 Task: Add Sprouts Veggie Straws to the cart.
Action: Mouse moved to (222, 106)
Screenshot: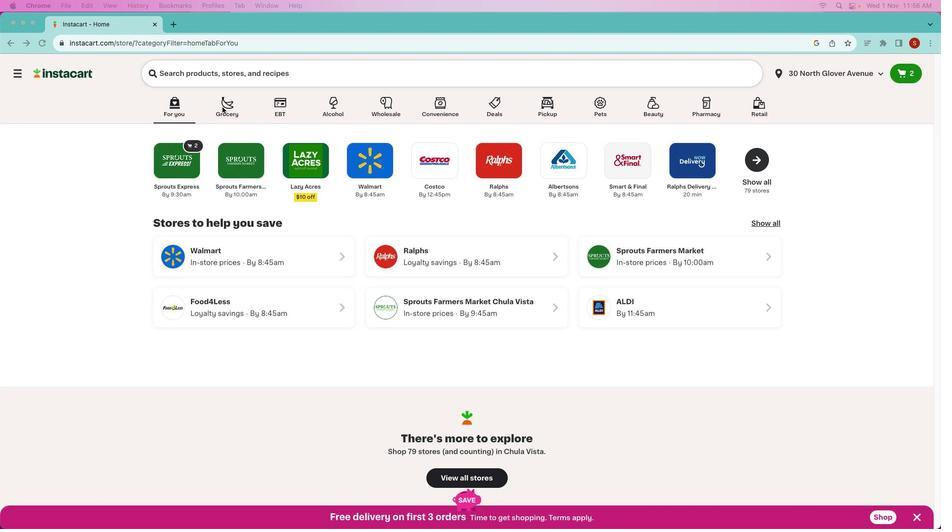 
Action: Mouse pressed left at (222, 106)
Screenshot: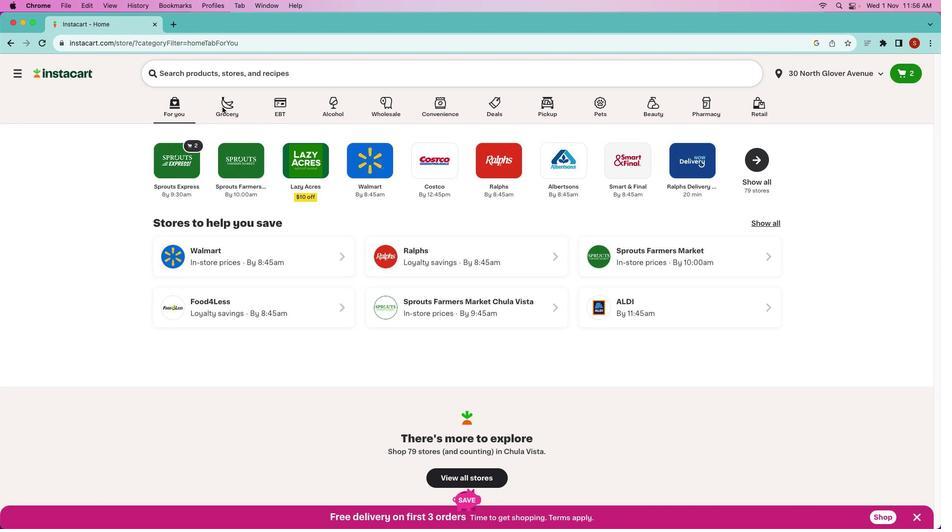 
Action: Mouse pressed left at (222, 106)
Screenshot: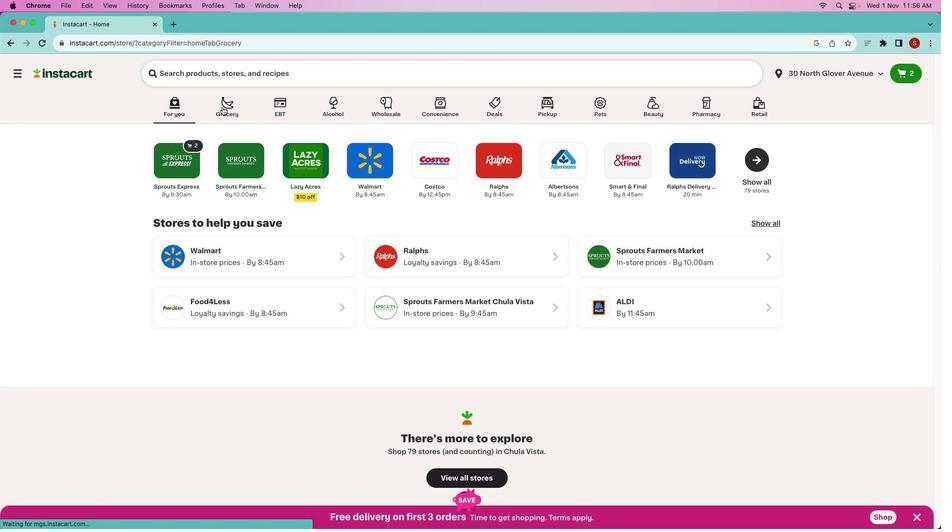 
Action: Mouse moved to (493, 237)
Screenshot: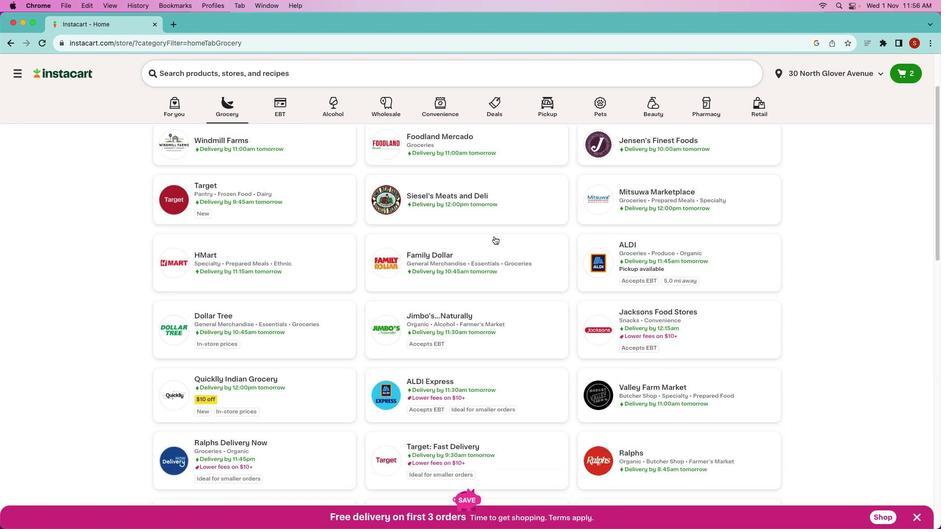 
Action: Mouse scrolled (493, 237) with delta (0, 0)
Screenshot: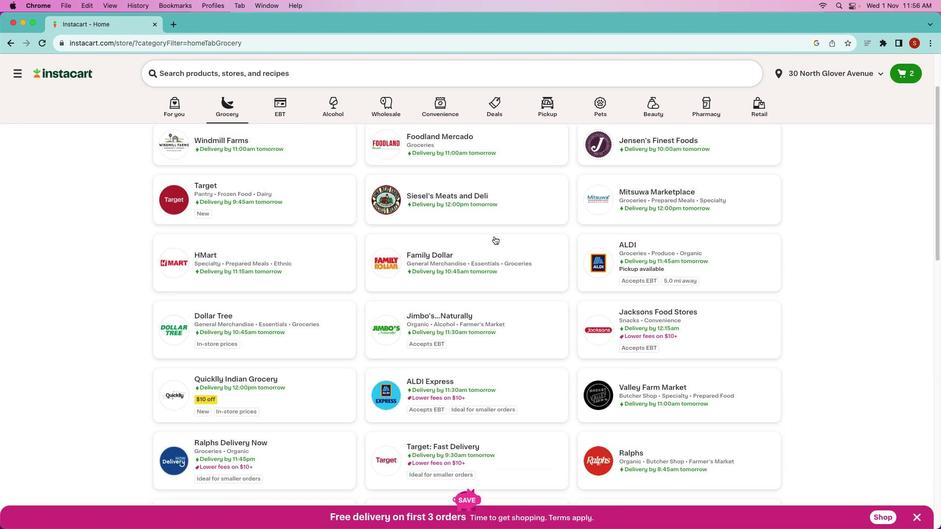 
Action: Mouse scrolled (493, 237) with delta (0, 0)
Screenshot: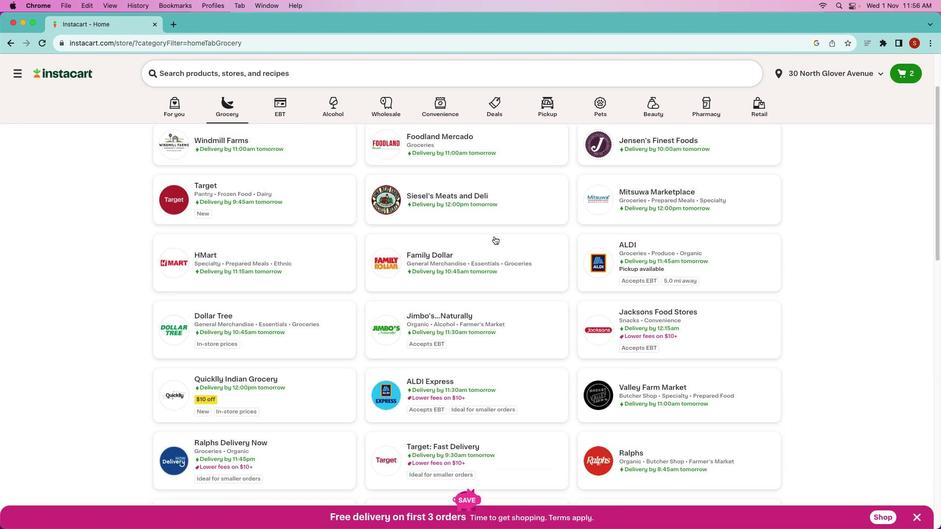 
Action: Mouse moved to (494, 237)
Screenshot: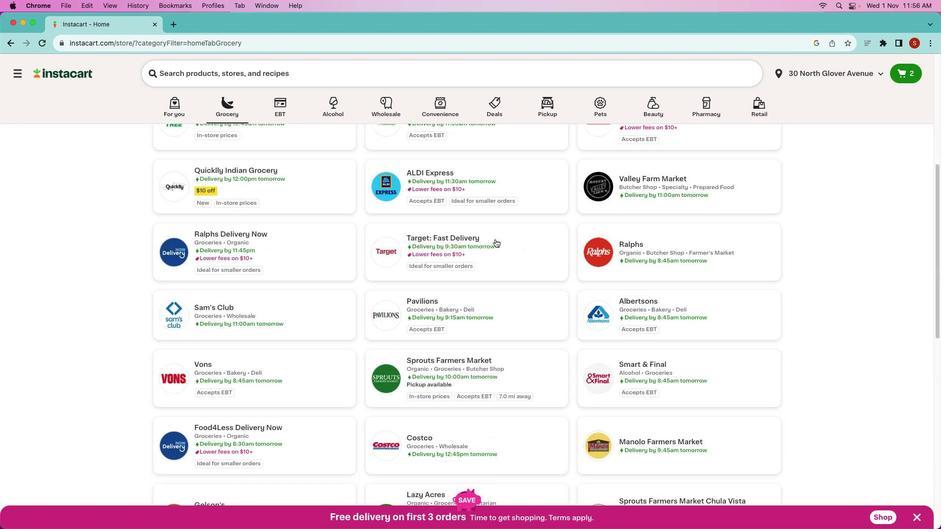 
Action: Mouse scrolled (494, 237) with delta (0, -1)
Screenshot: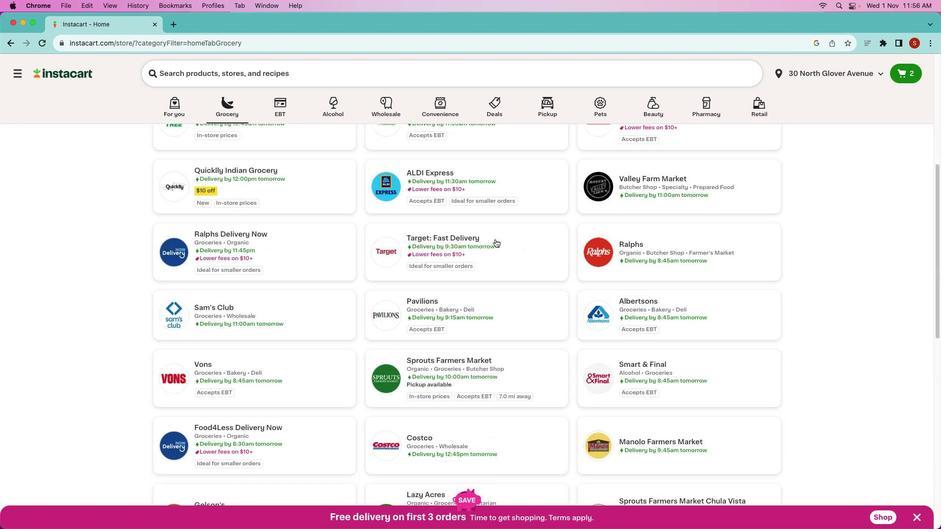 
Action: Mouse scrolled (494, 237) with delta (0, -2)
Screenshot: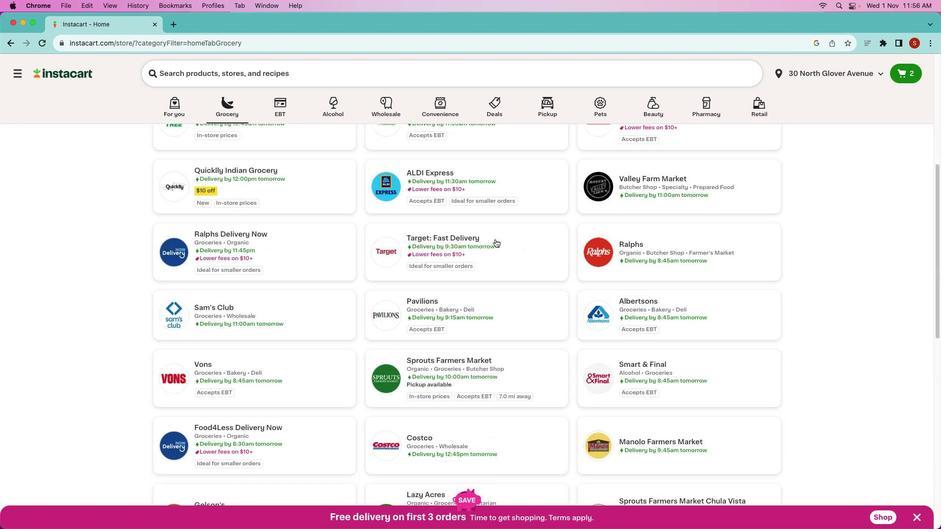 
Action: Mouse scrolled (494, 237) with delta (0, -2)
Screenshot: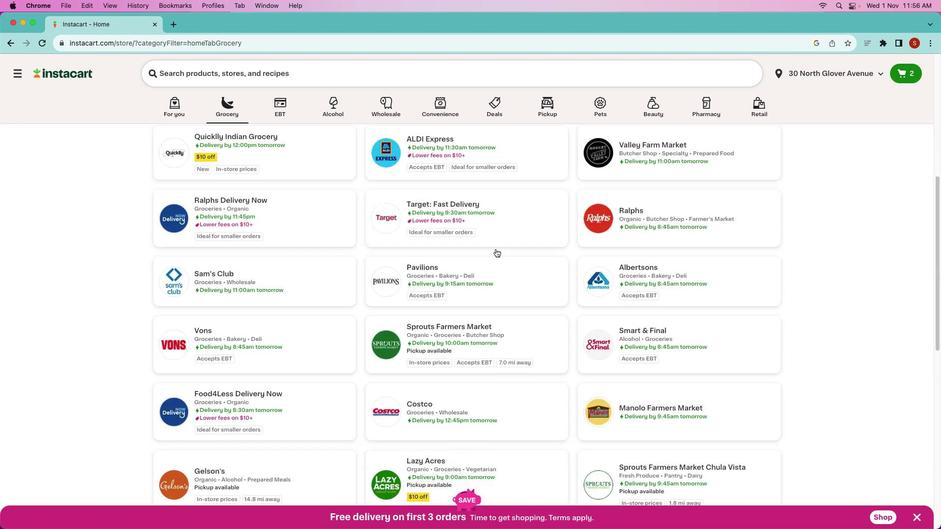 
Action: Mouse moved to (451, 337)
Screenshot: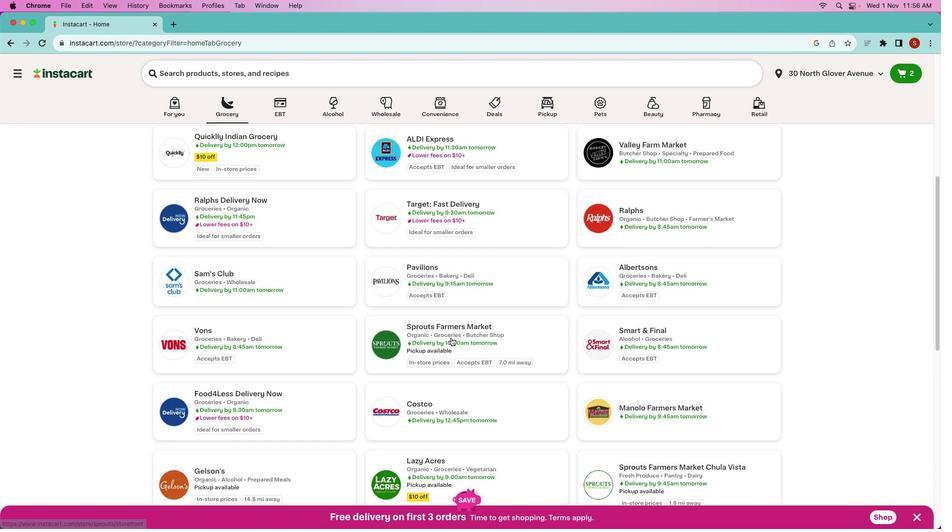 
Action: Mouse pressed left at (451, 337)
Screenshot: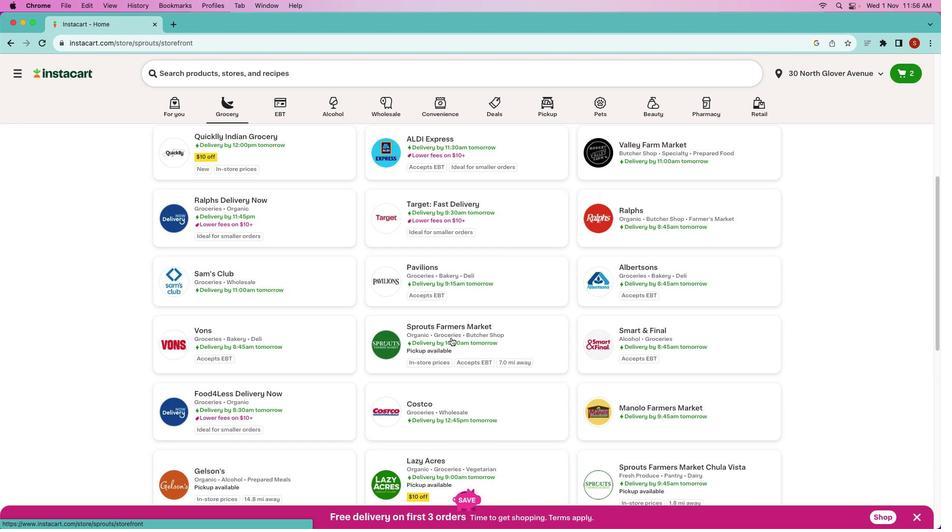 
Action: Mouse pressed left at (451, 337)
Screenshot: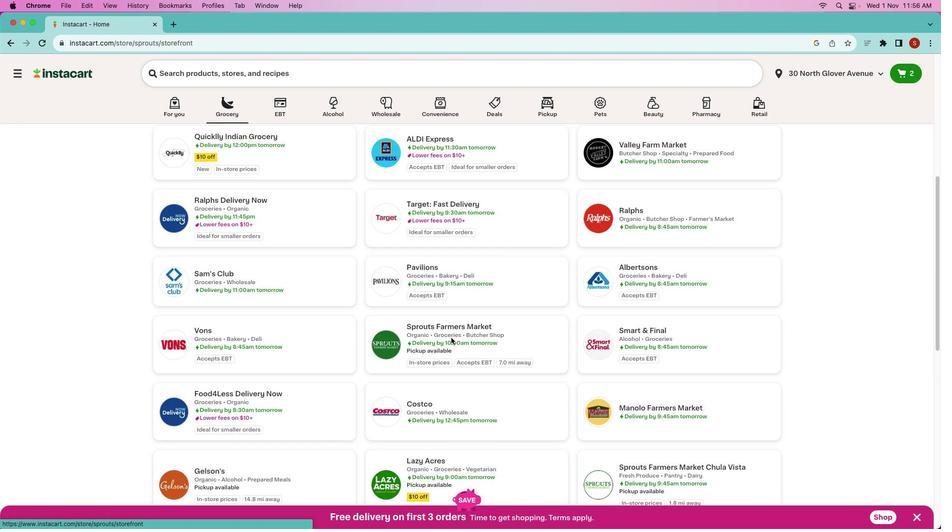 
Action: Mouse moved to (343, 74)
Screenshot: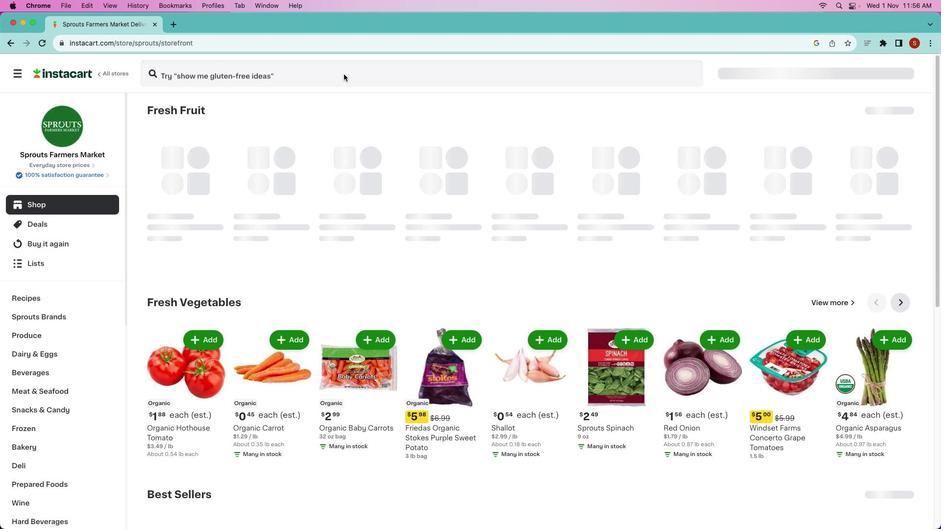 
Action: Mouse pressed left at (343, 74)
Screenshot: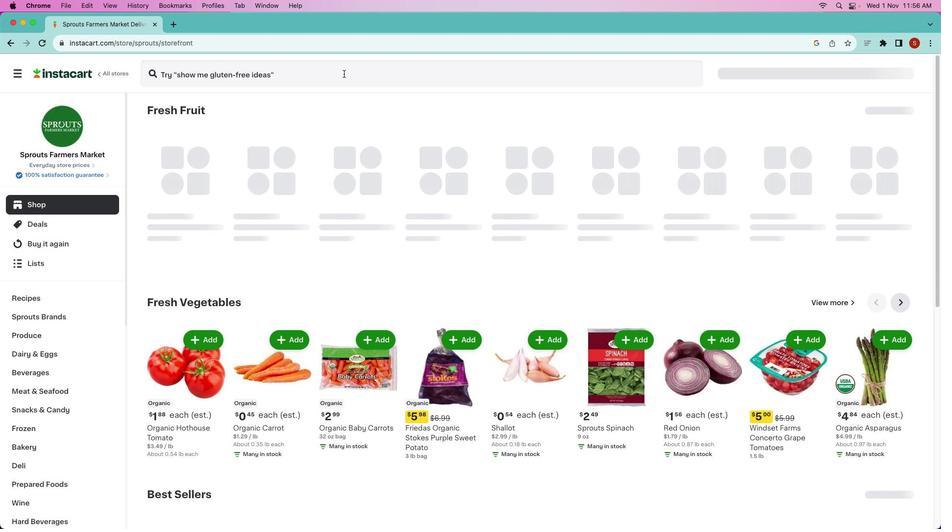 
Action: Mouse moved to (344, 73)
Screenshot: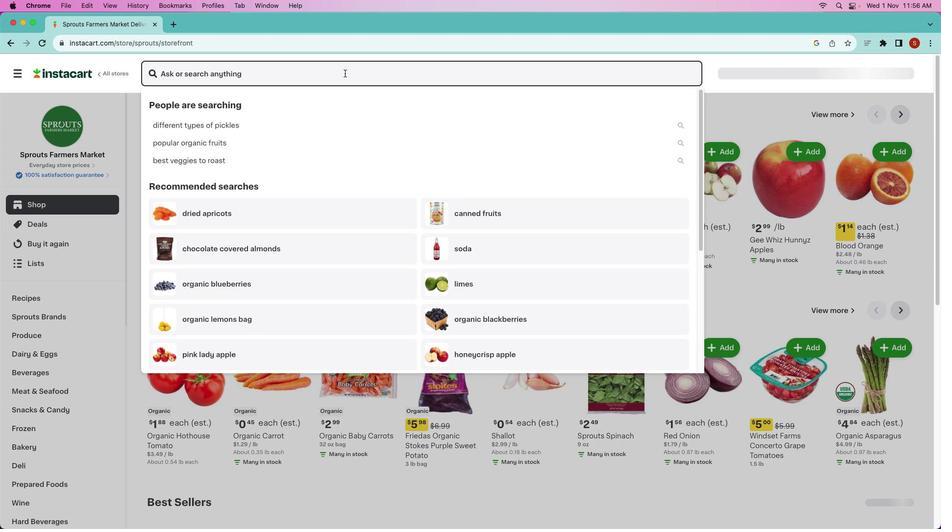 
Action: Mouse pressed left at (344, 73)
Screenshot: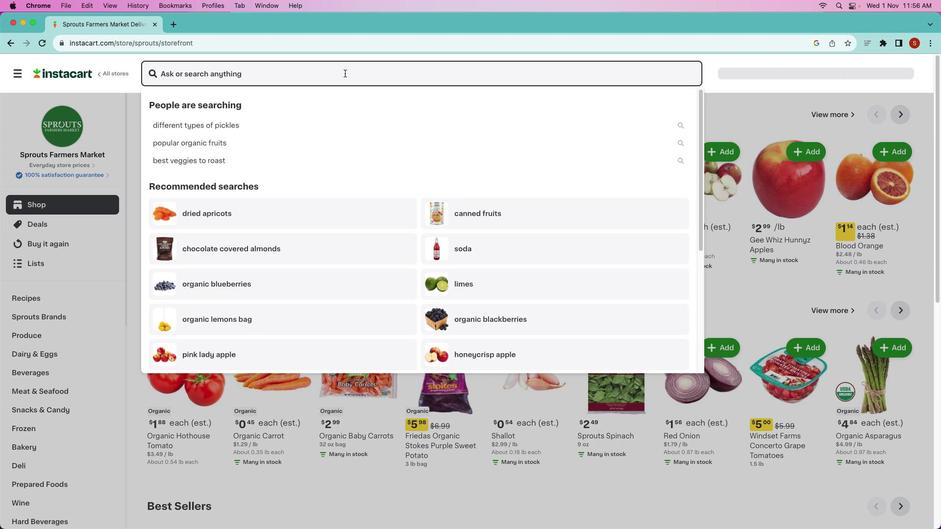 
Action: Key pressed 's''p''r''o''u''t''s'Key.space'v''e''g''g''i''e'Key.space's''t''r''a''w''s'Key.spaceKey.enter
Screenshot: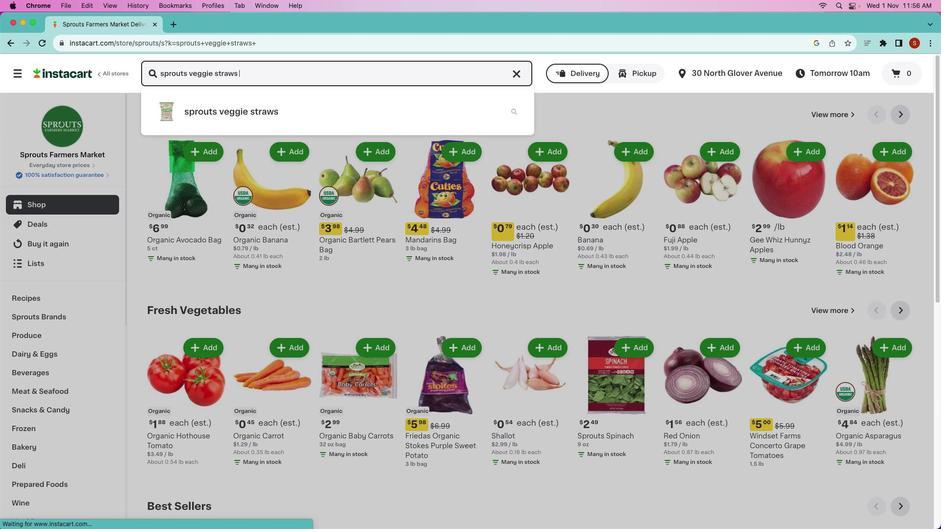 
Action: Mouse moved to (262, 168)
Screenshot: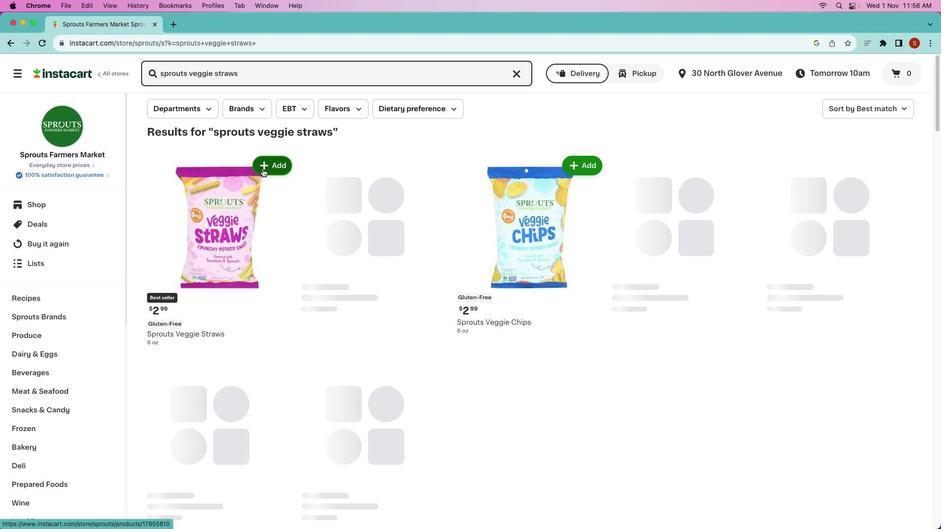 
Action: Mouse pressed left at (262, 168)
Screenshot: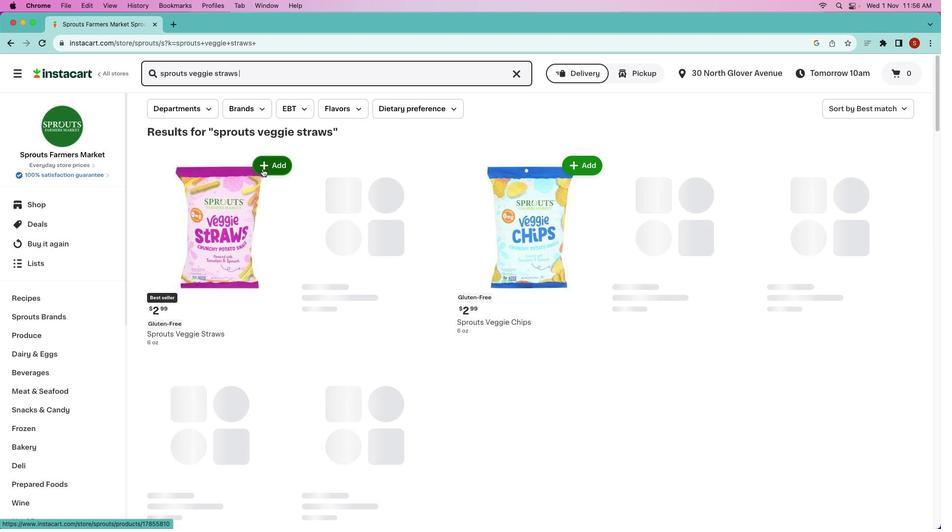
Action: Mouse moved to (278, 264)
Screenshot: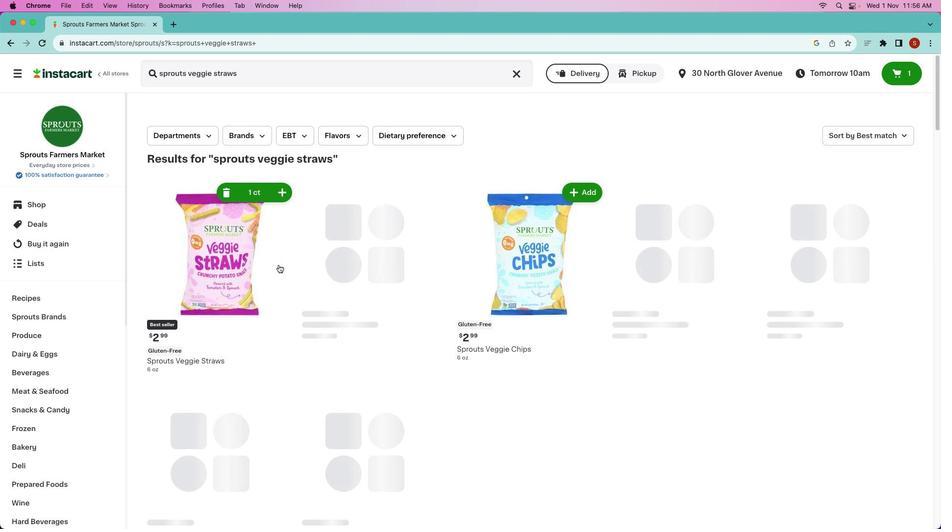 
